 Task: Create a due date automation trigger when advanced on, 2 working days before a card is due add fields without custom field "Resume" set to a date in this month is due at 11:00 AM.
Action: Mouse moved to (1142, 92)
Screenshot: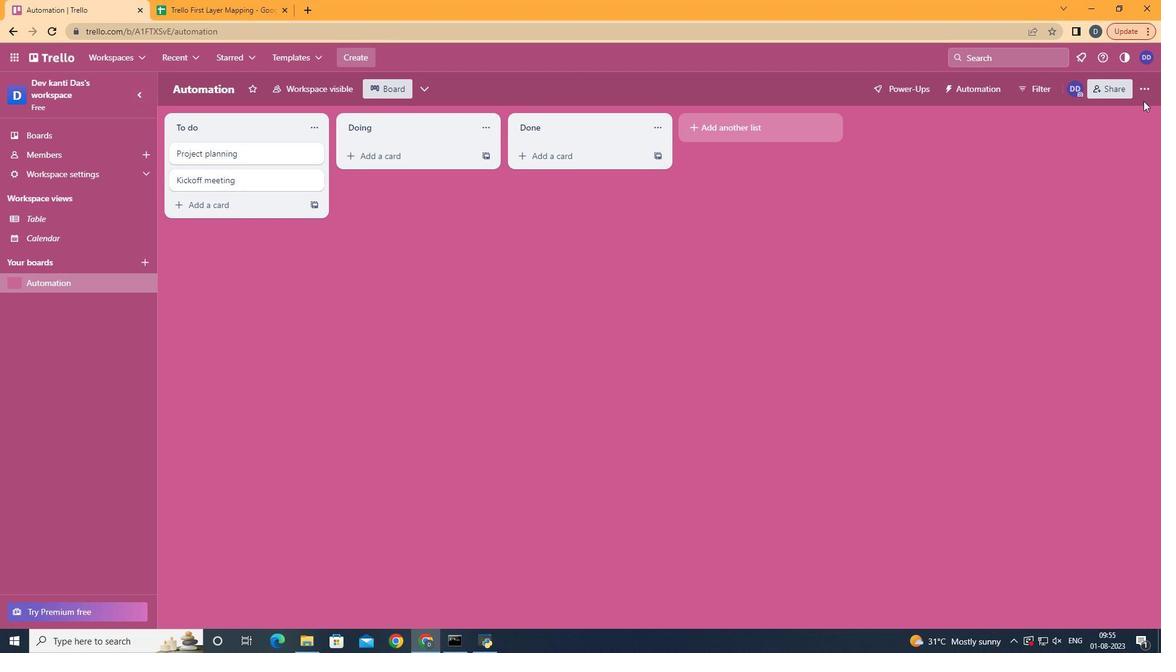 
Action: Mouse pressed left at (1142, 92)
Screenshot: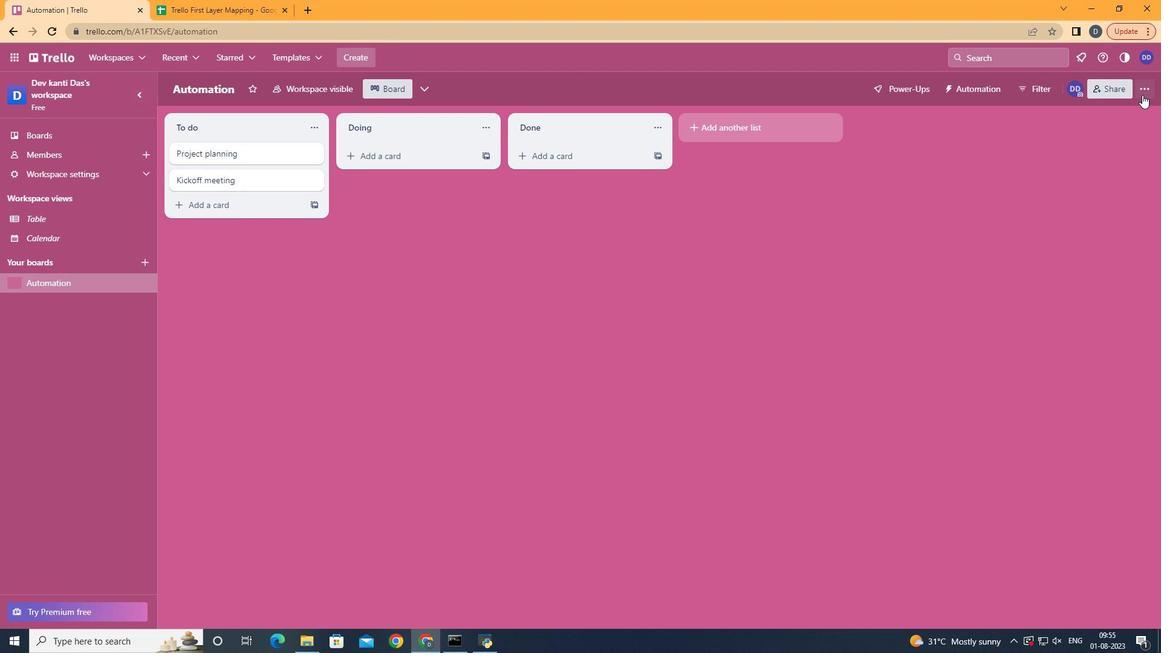 
Action: Mouse moved to (1062, 269)
Screenshot: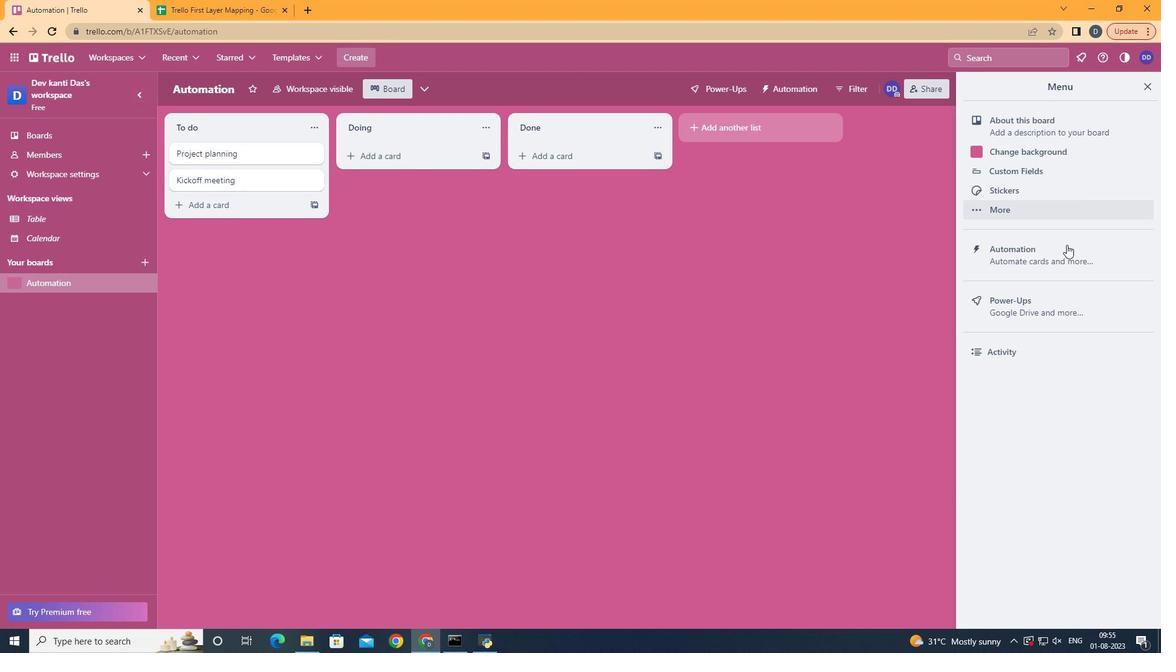 
Action: Mouse pressed left at (1062, 269)
Screenshot: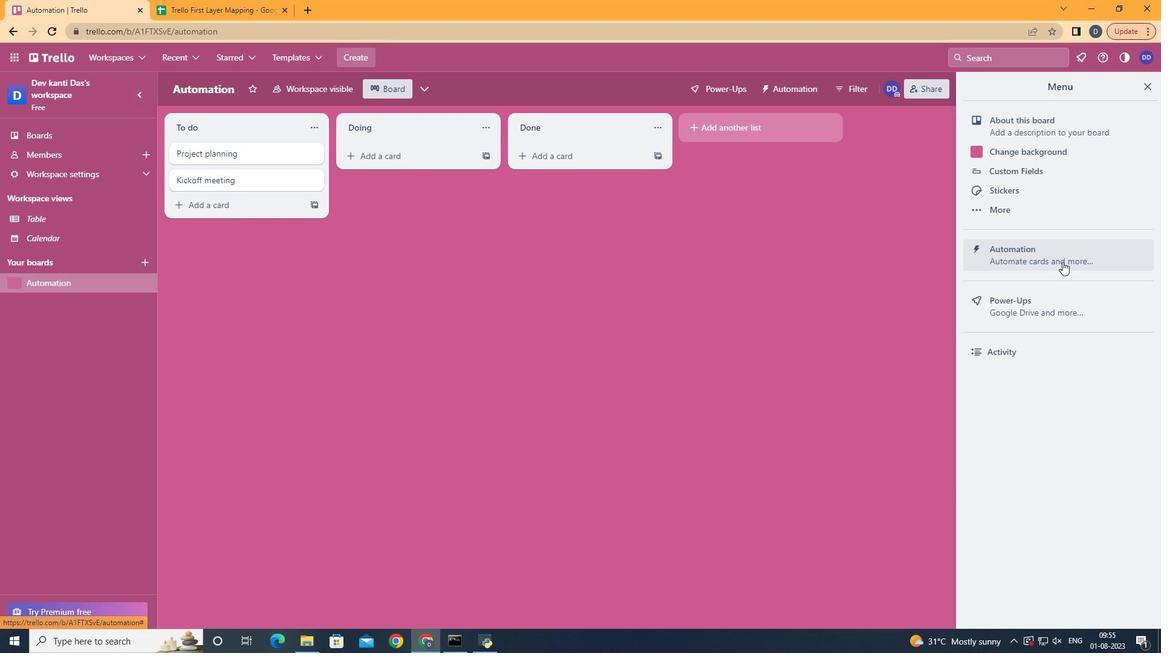 
Action: Mouse moved to (264, 240)
Screenshot: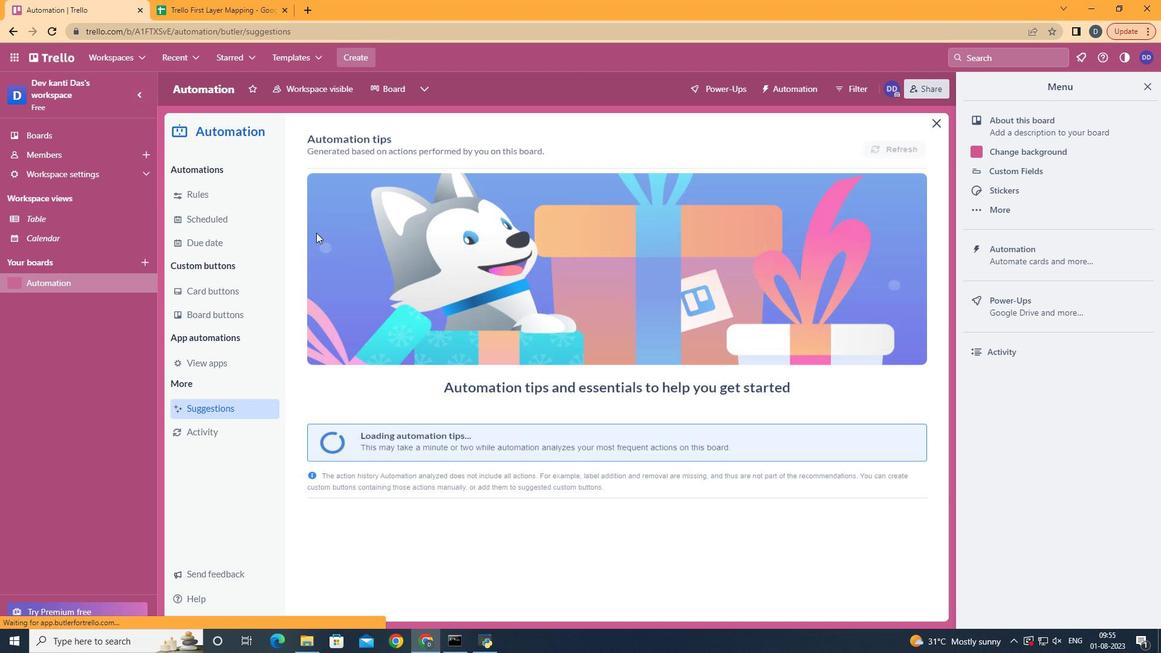 
Action: Mouse pressed left at (264, 240)
Screenshot: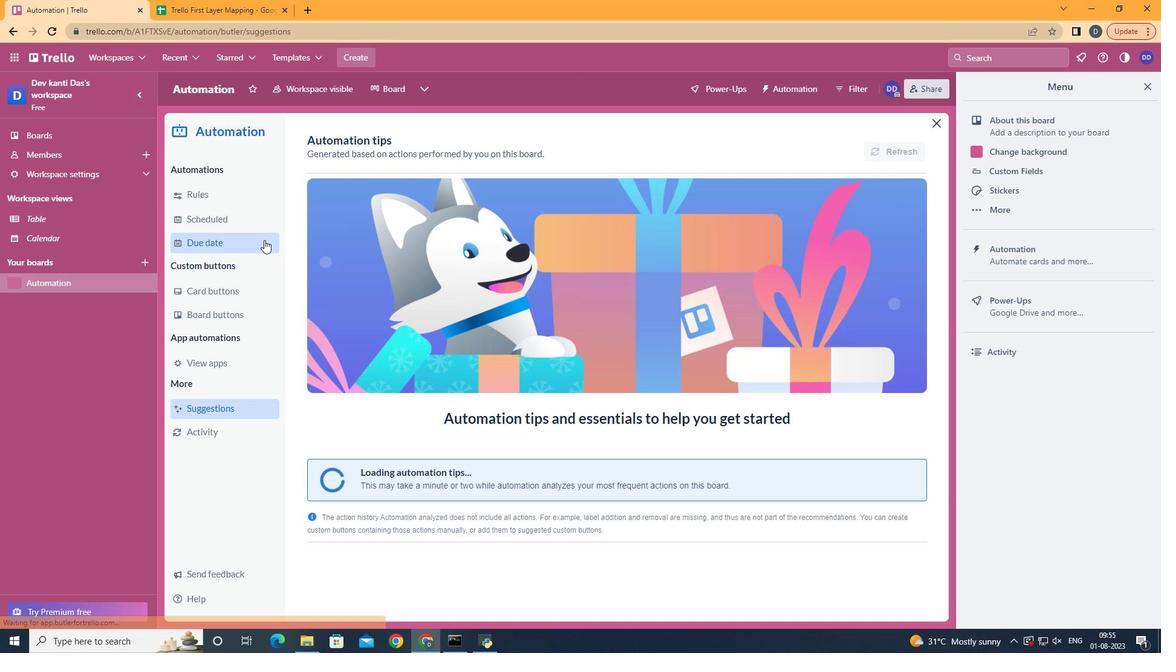 
Action: Mouse moved to (826, 148)
Screenshot: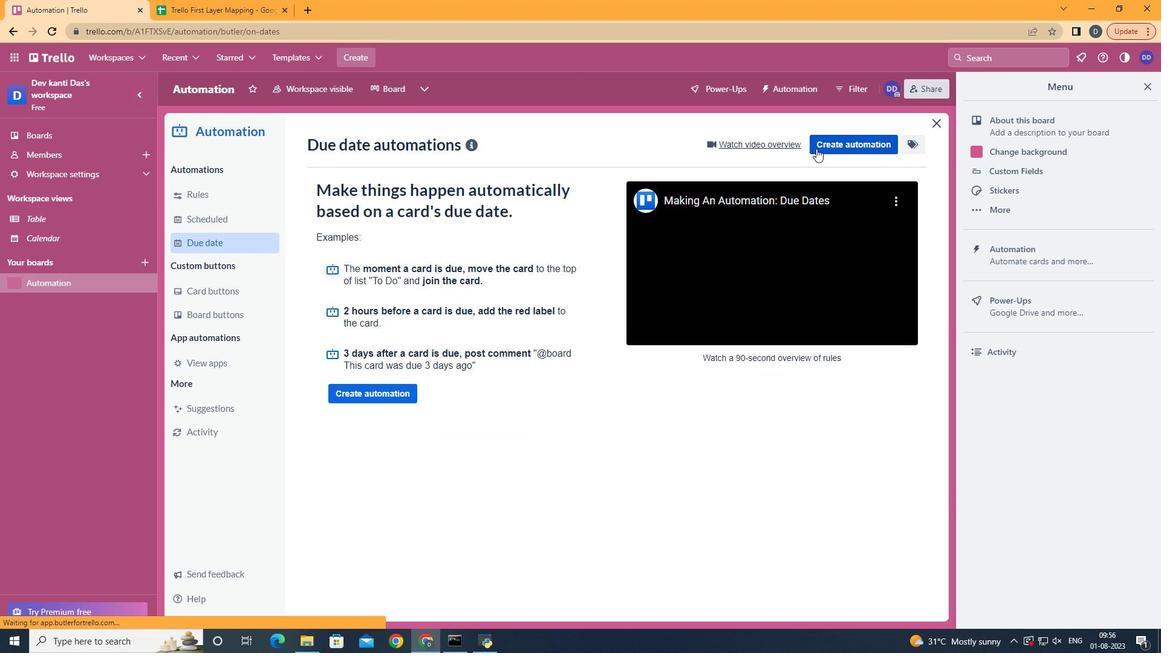 
Action: Mouse pressed left at (826, 148)
Screenshot: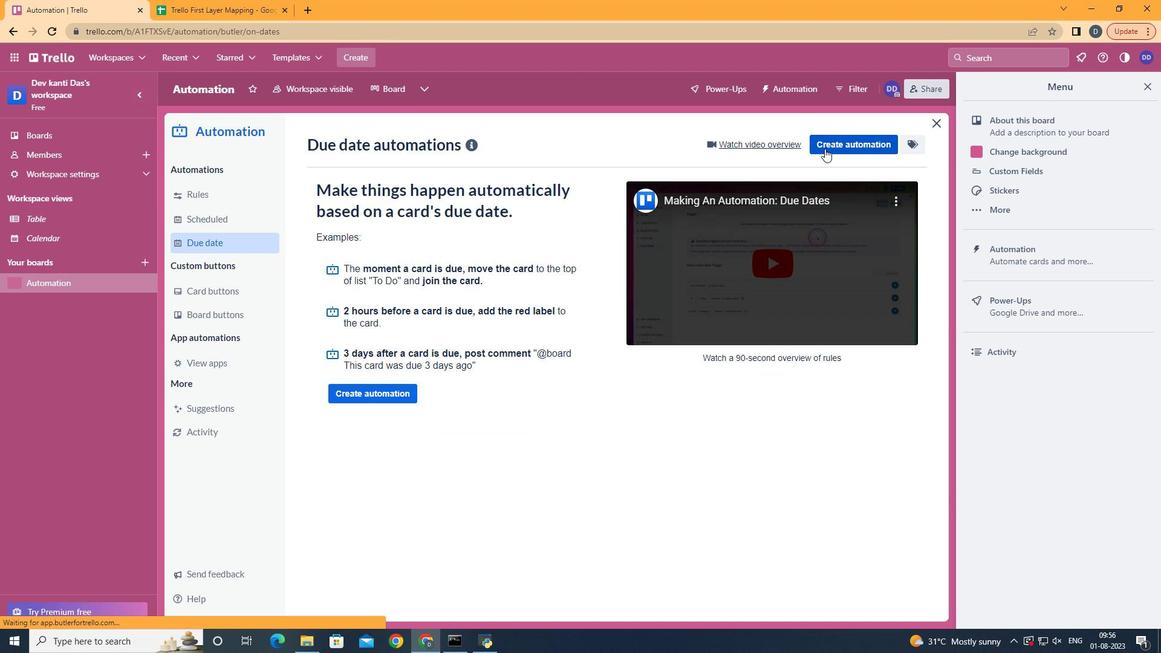 
Action: Mouse moved to (563, 255)
Screenshot: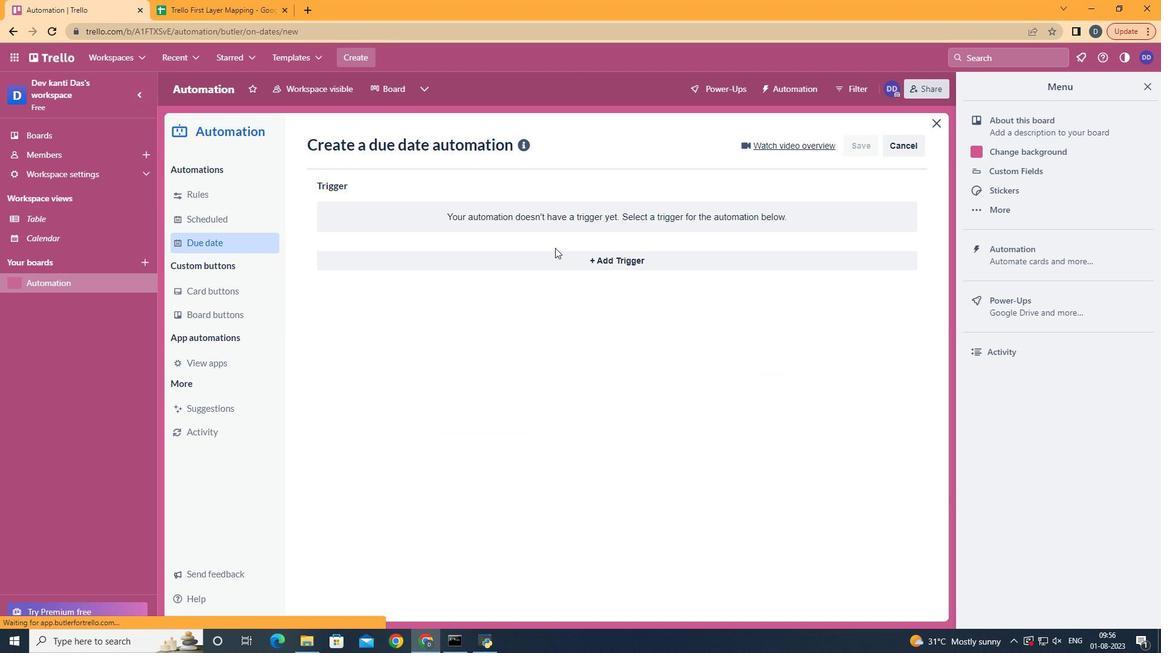 
Action: Mouse pressed left at (563, 255)
Screenshot: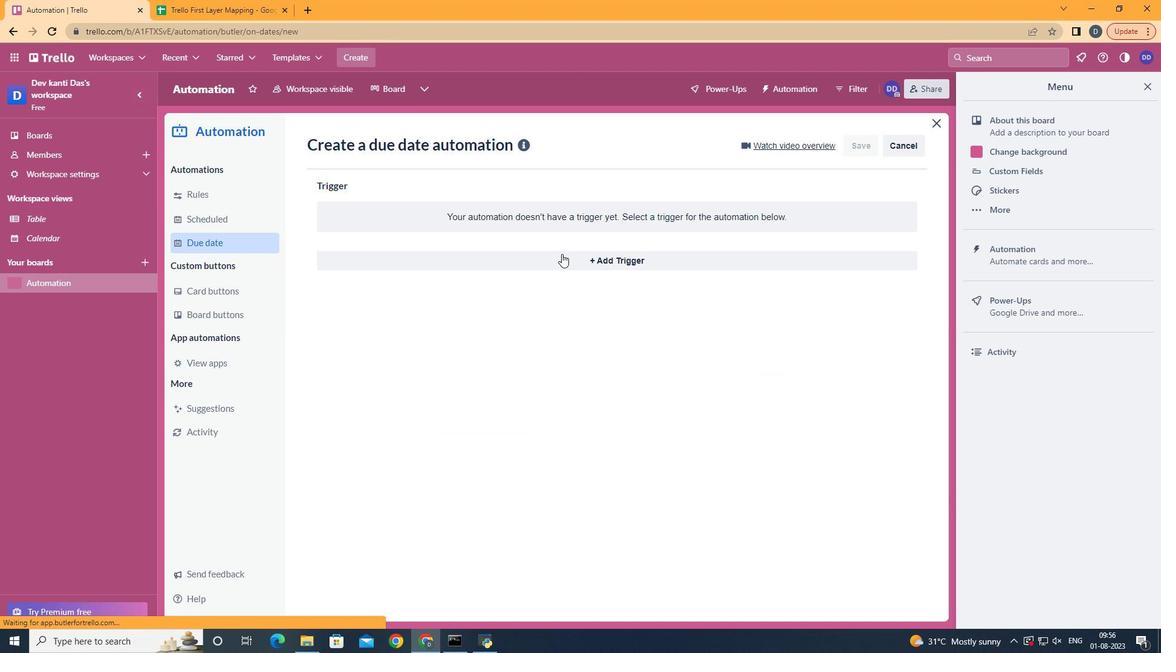 
Action: Mouse moved to (393, 487)
Screenshot: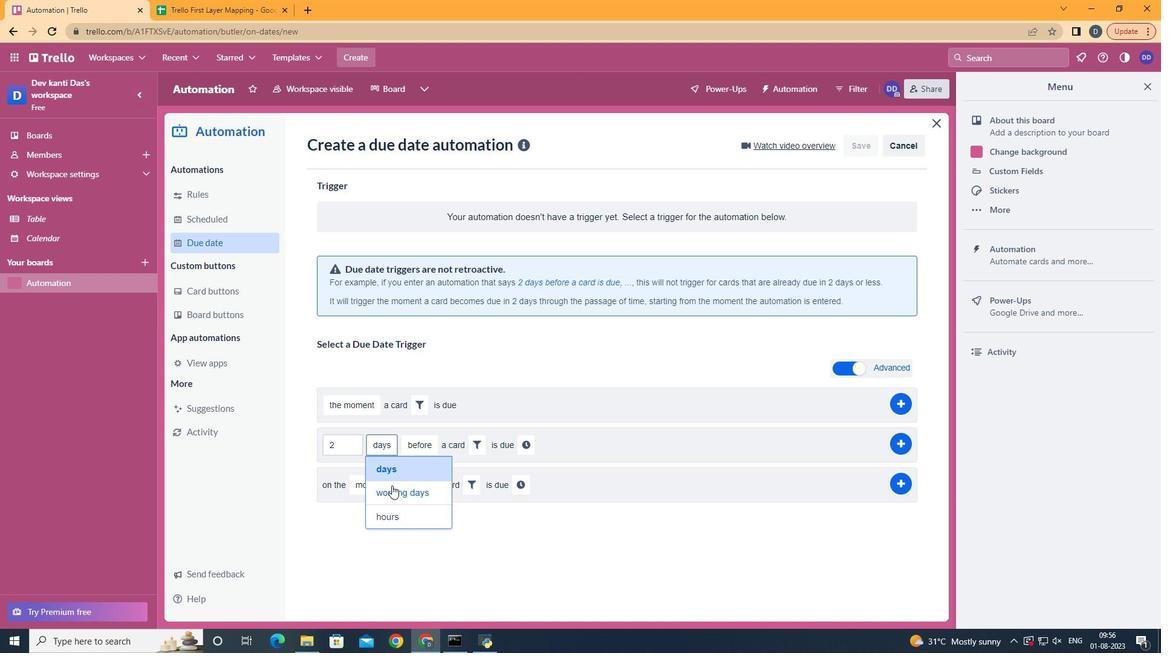 
Action: Mouse pressed left at (393, 487)
Screenshot: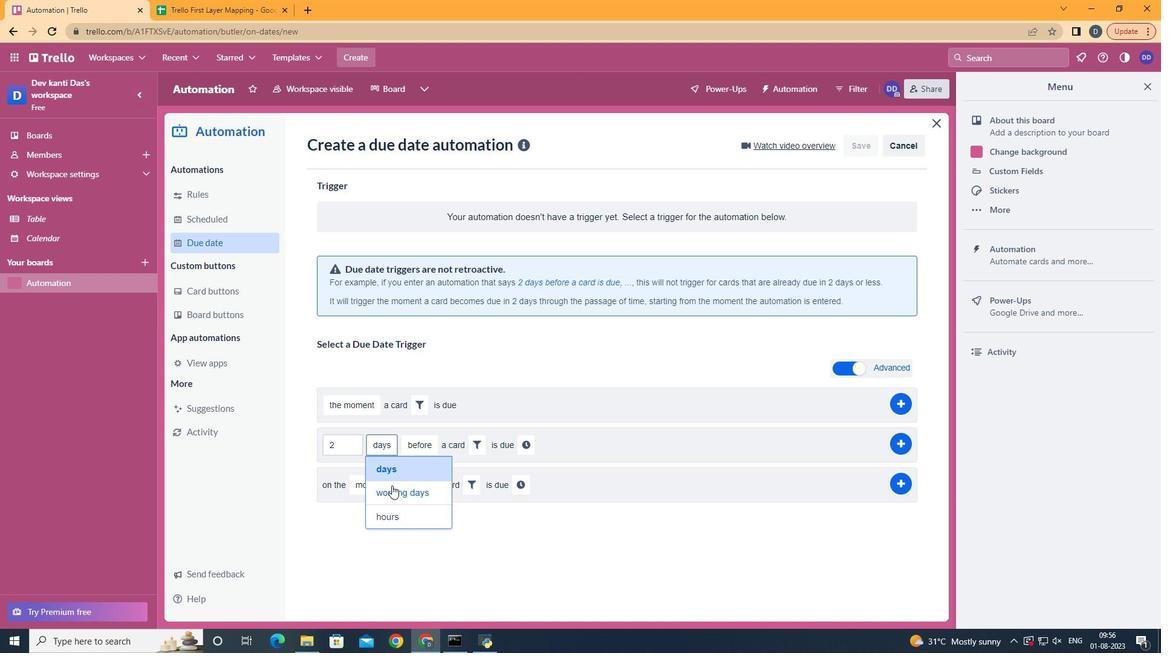 
Action: Mouse moved to (506, 446)
Screenshot: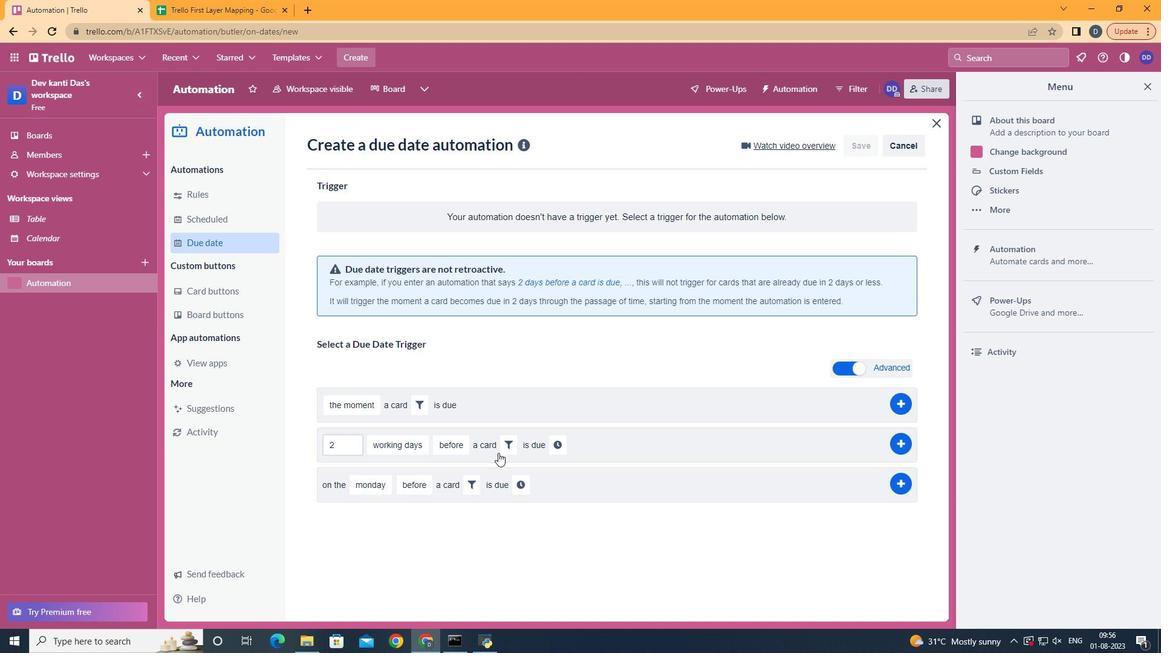 
Action: Mouse pressed left at (506, 446)
Screenshot: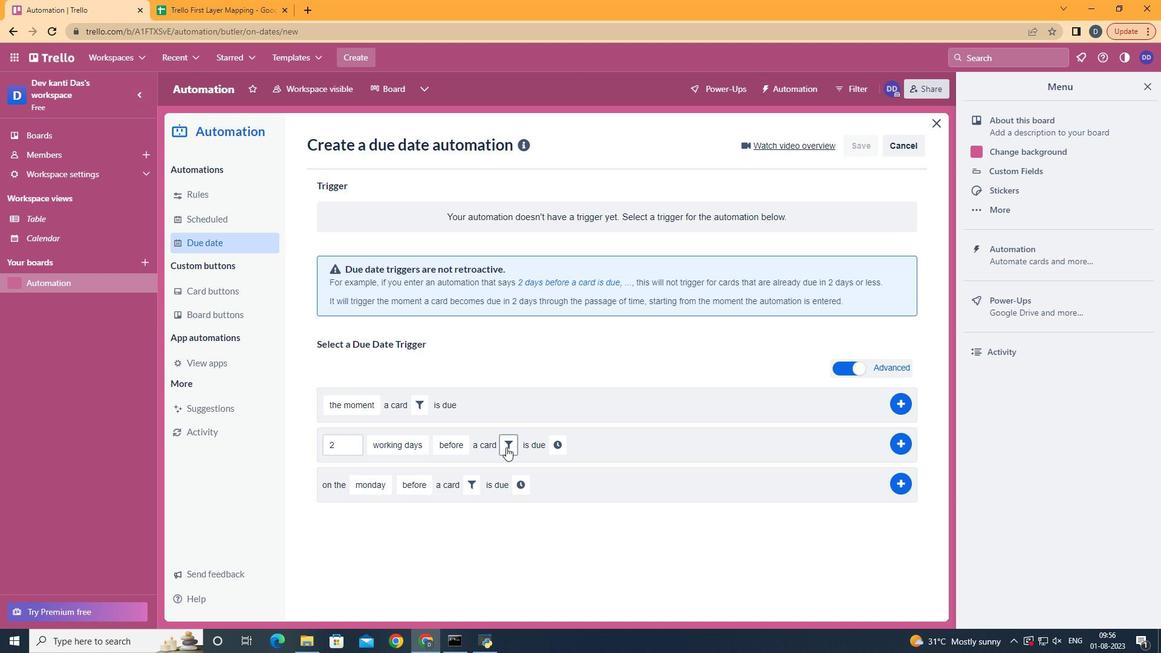
Action: Mouse moved to (707, 486)
Screenshot: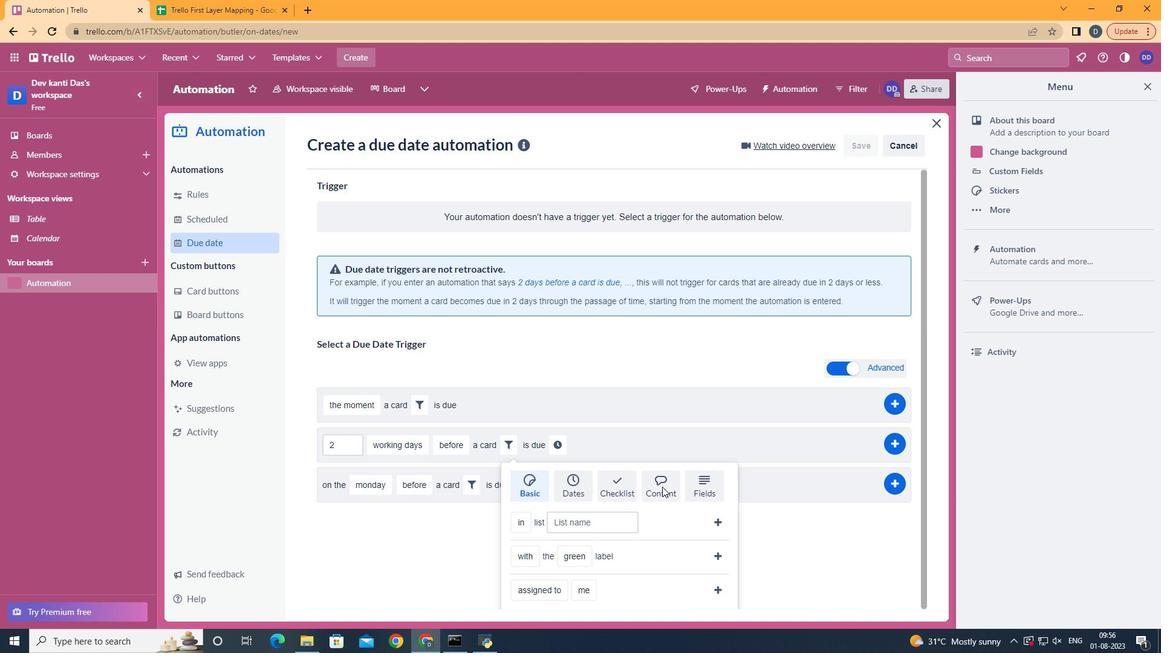 
Action: Mouse pressed left at (707, 486)
Screenshot: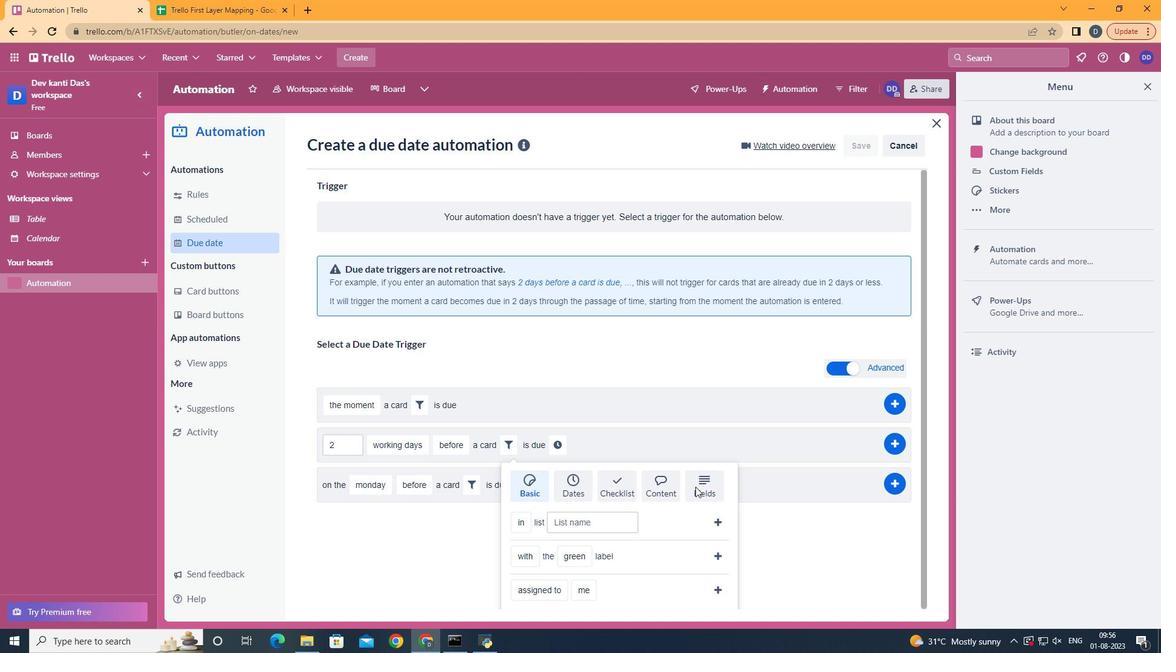
Action: Mouse moved to (708, 482)
Screenshot: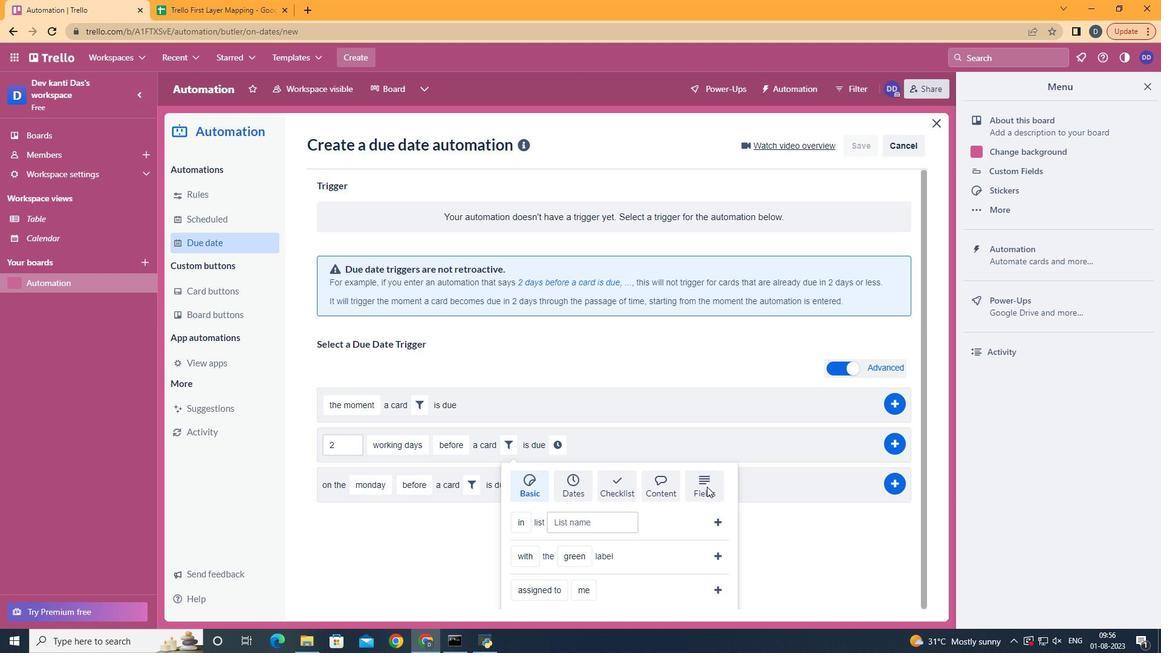 
Action: Mouse scrolled (708, 481) with delta (0, 0)
Screenshot: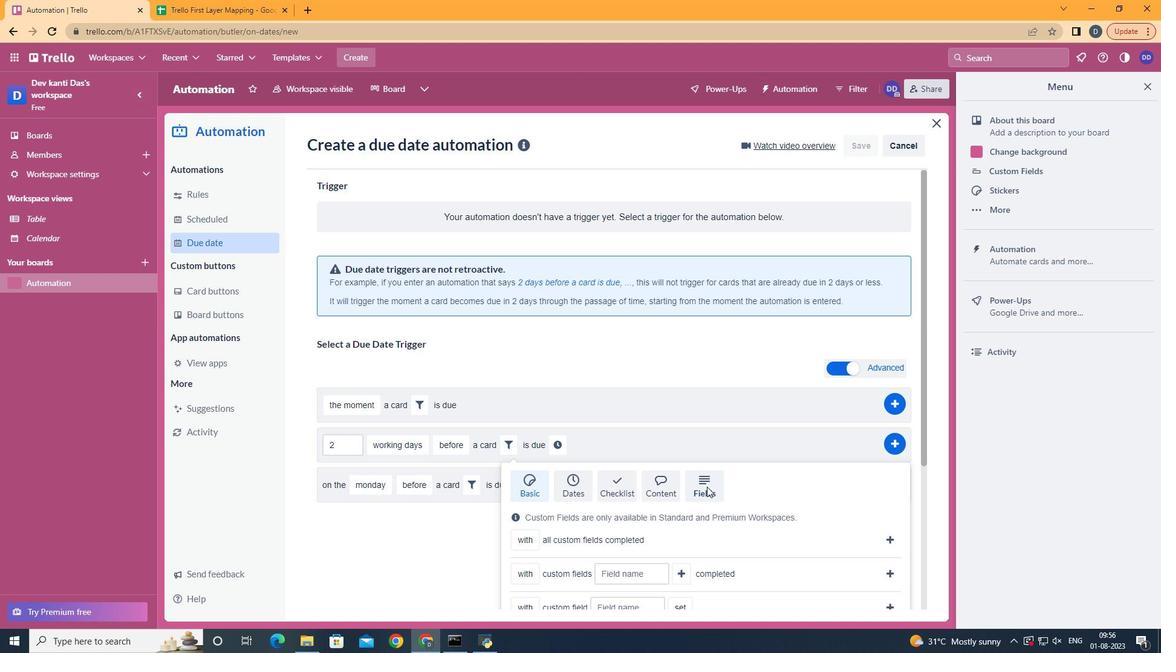
Action: Mouse scrolled (708, 481) with delta (0, 0)
Screenshot: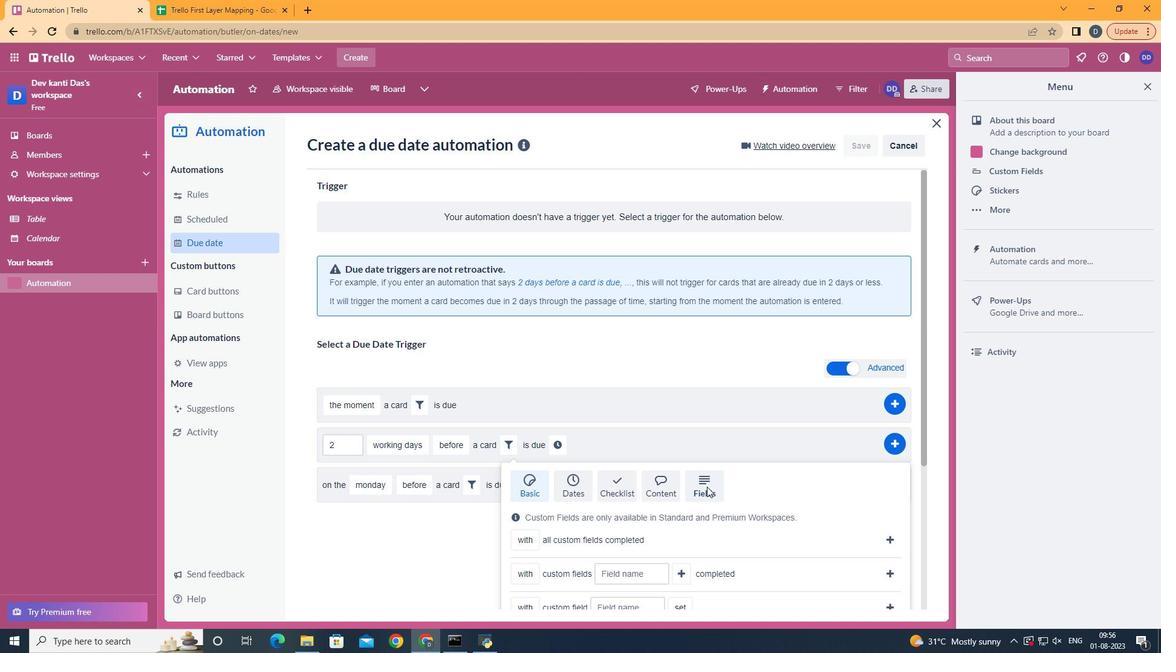 
Action: Mouse scrolled (708, 481) with delta (0, 0)
Screenshot: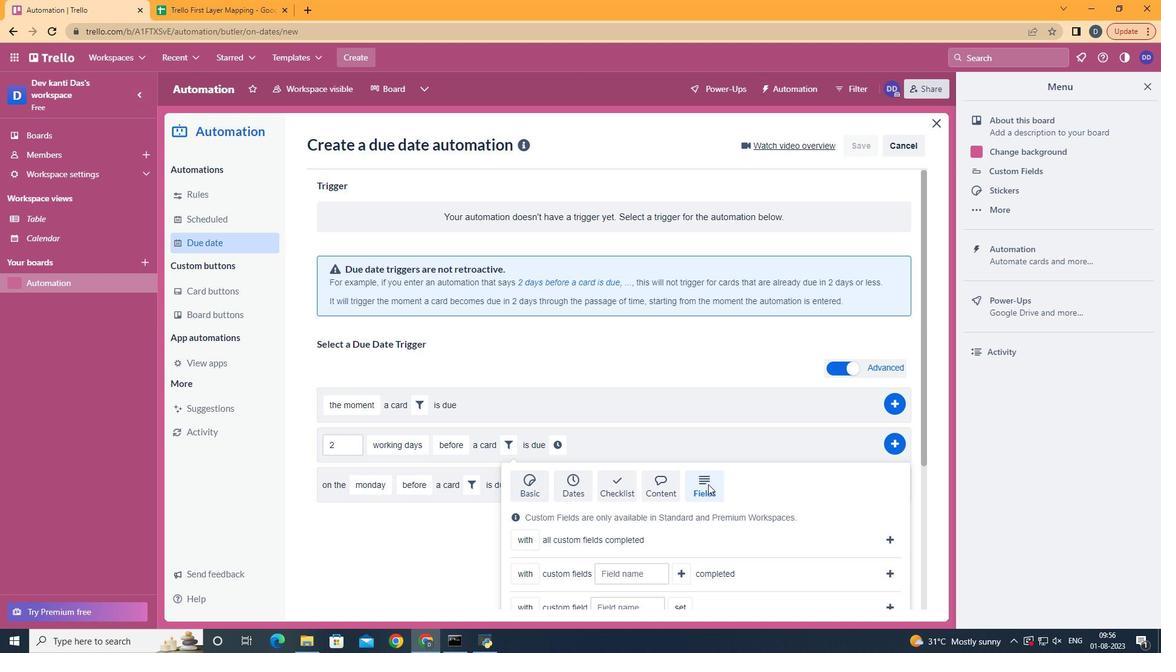
Action: Mouse scrolled (708, 481) with delta (0, 0)
Screenshot: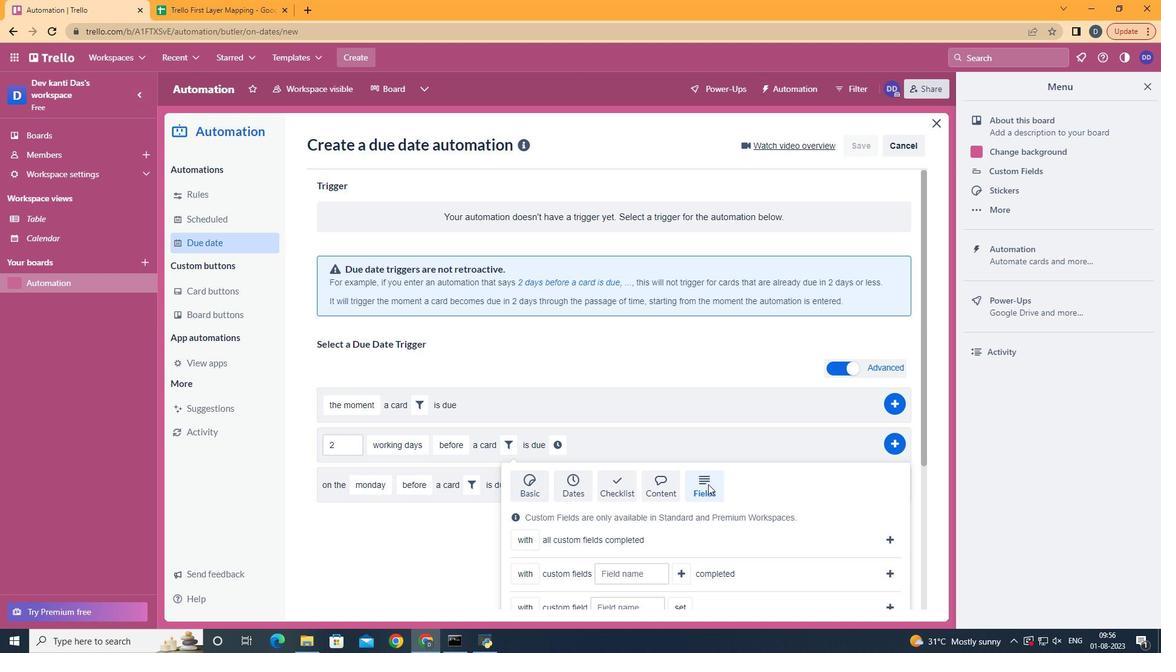 
Action: Mouse scrolled (708, 481) with delta (0, 0)
Screenshot: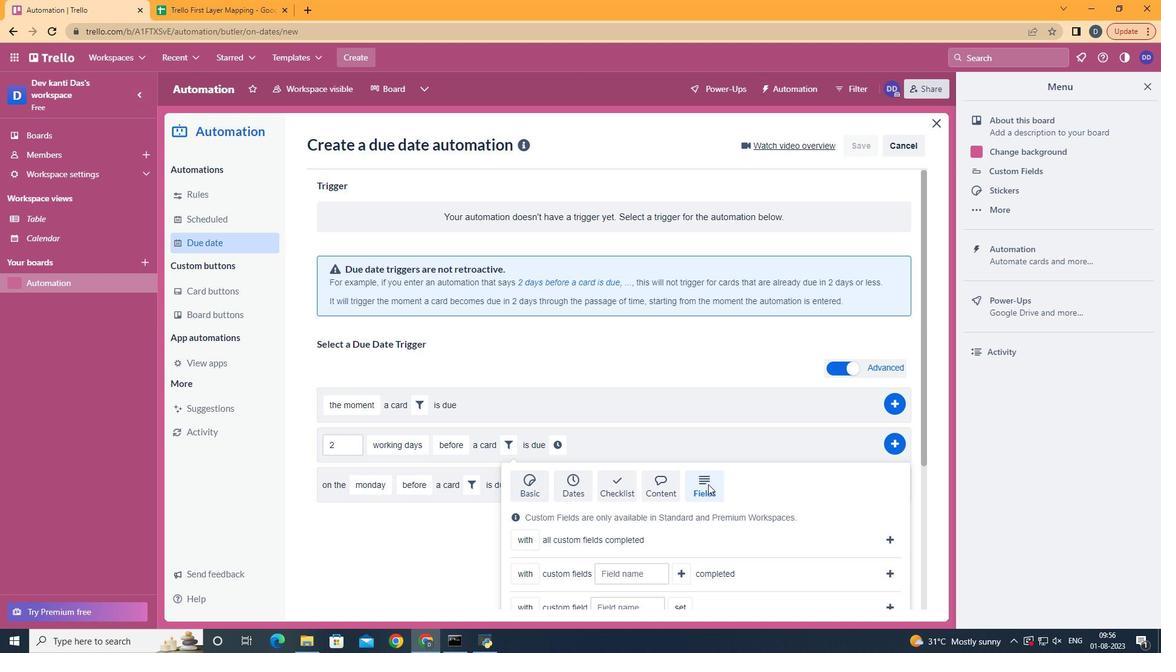 
Action: Mouse scrolled (708, 481) with delta (0, 0)
Screenshot: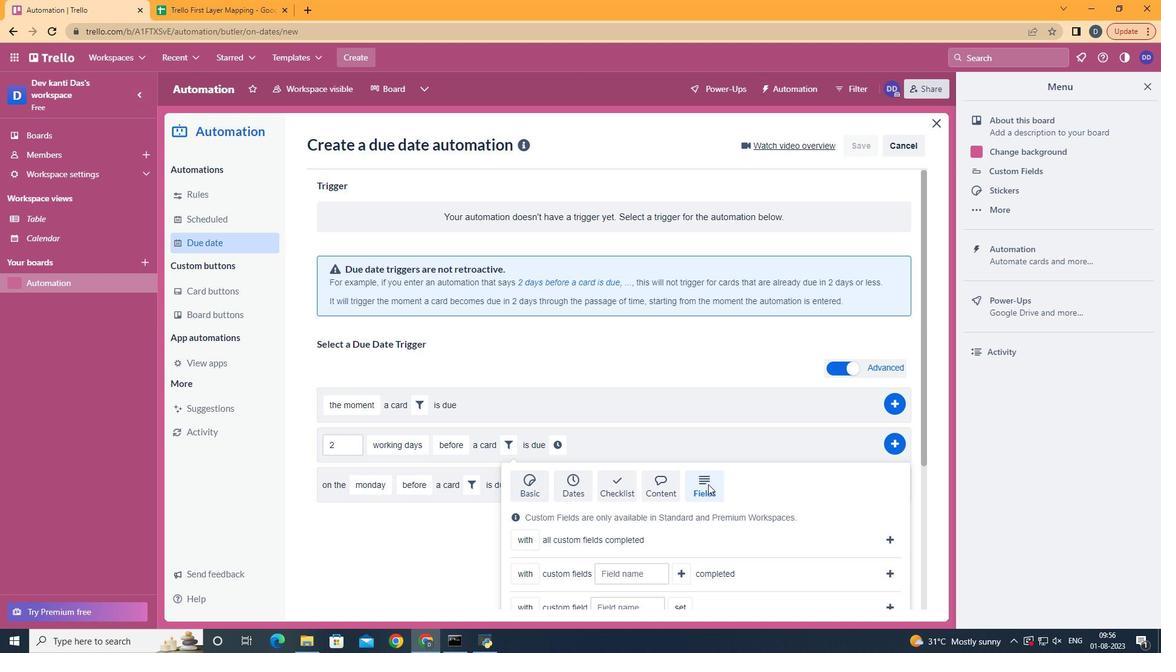 
Action: Mouse scrolled (708, 481) with delta (0, 0)
Screenshot: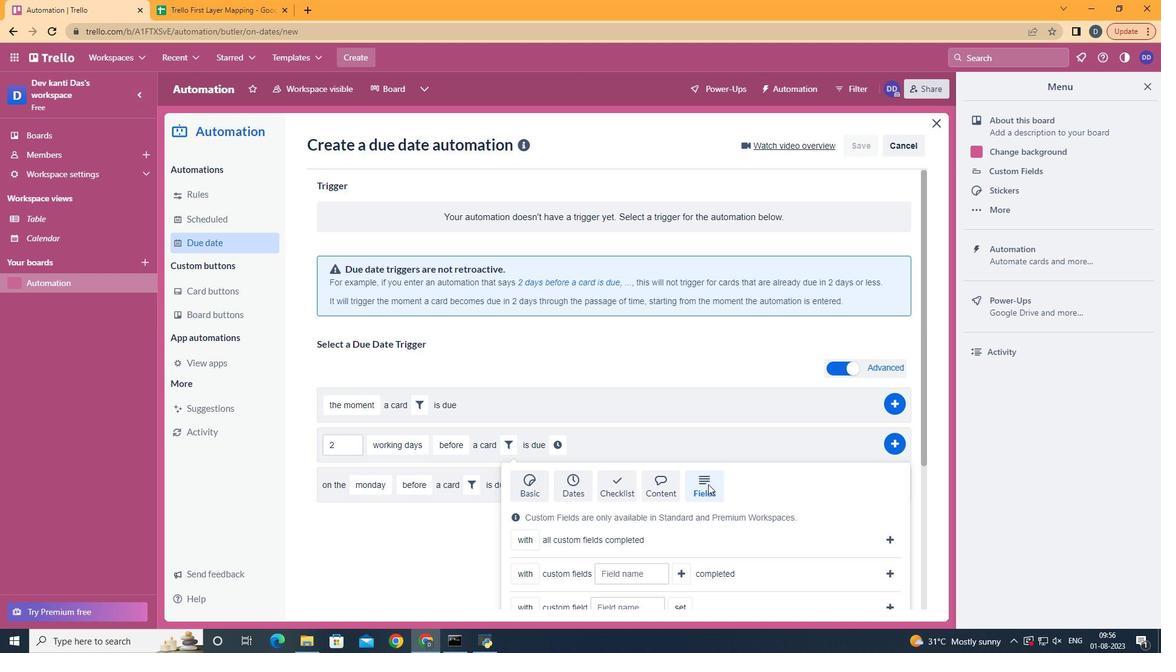 
Action: Mouse moved to (546, 578)
Screenshot: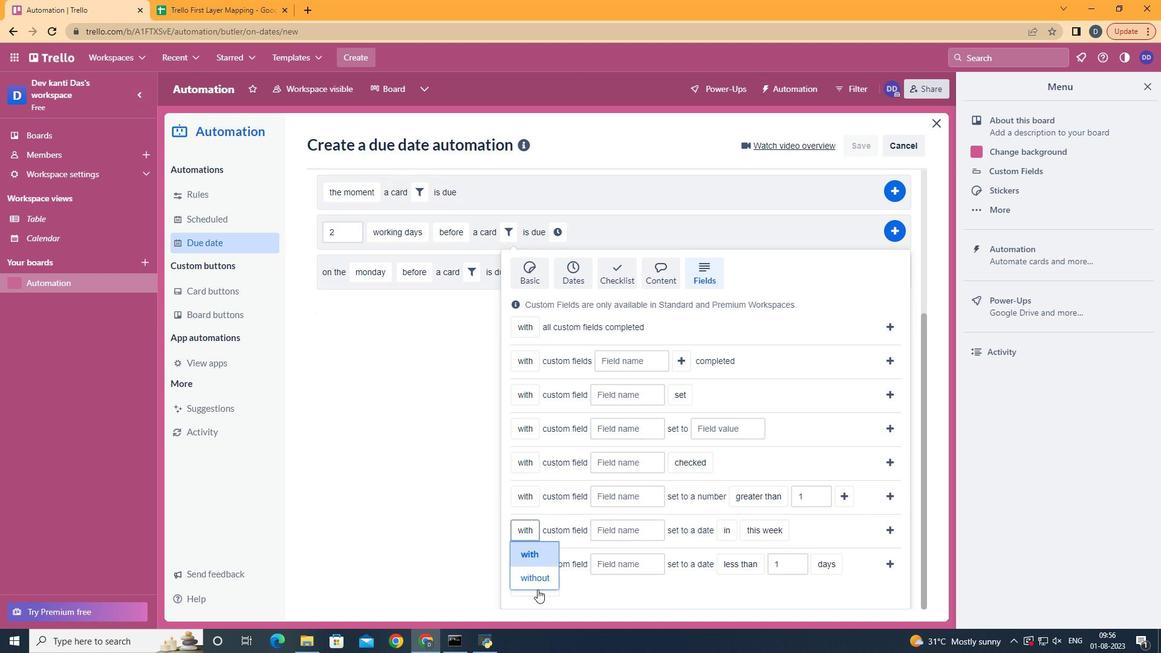 
Action: Mouse pressed left at (546, 578)
Screenshot: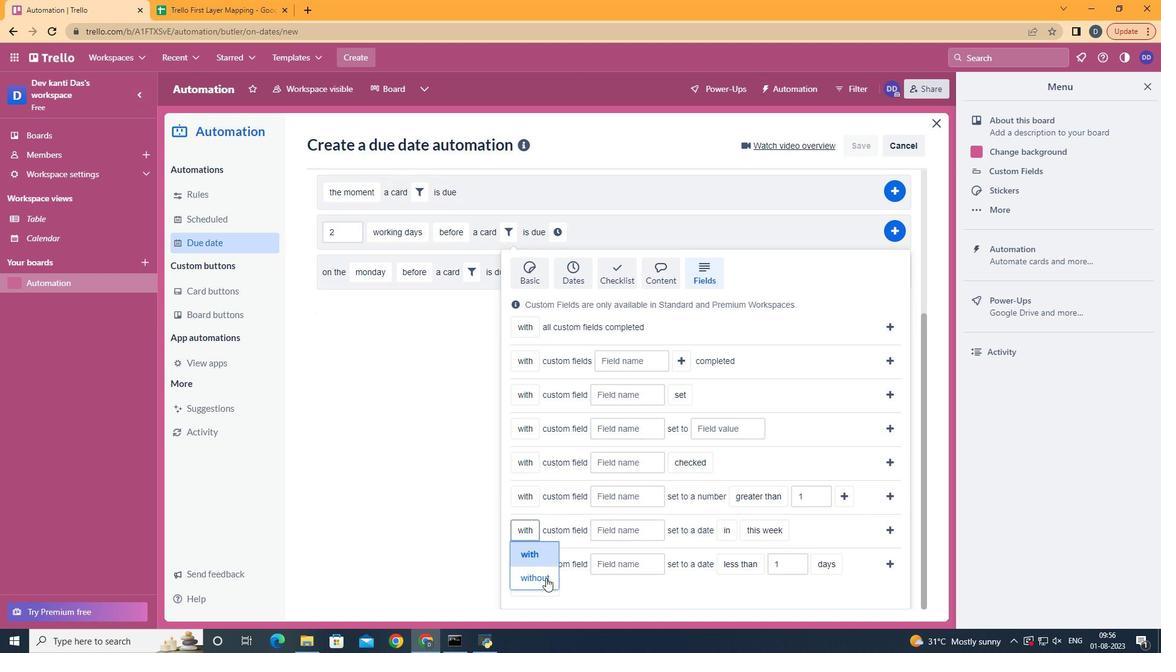 
Action: Mouse moved to (624, 536)
Screenshot: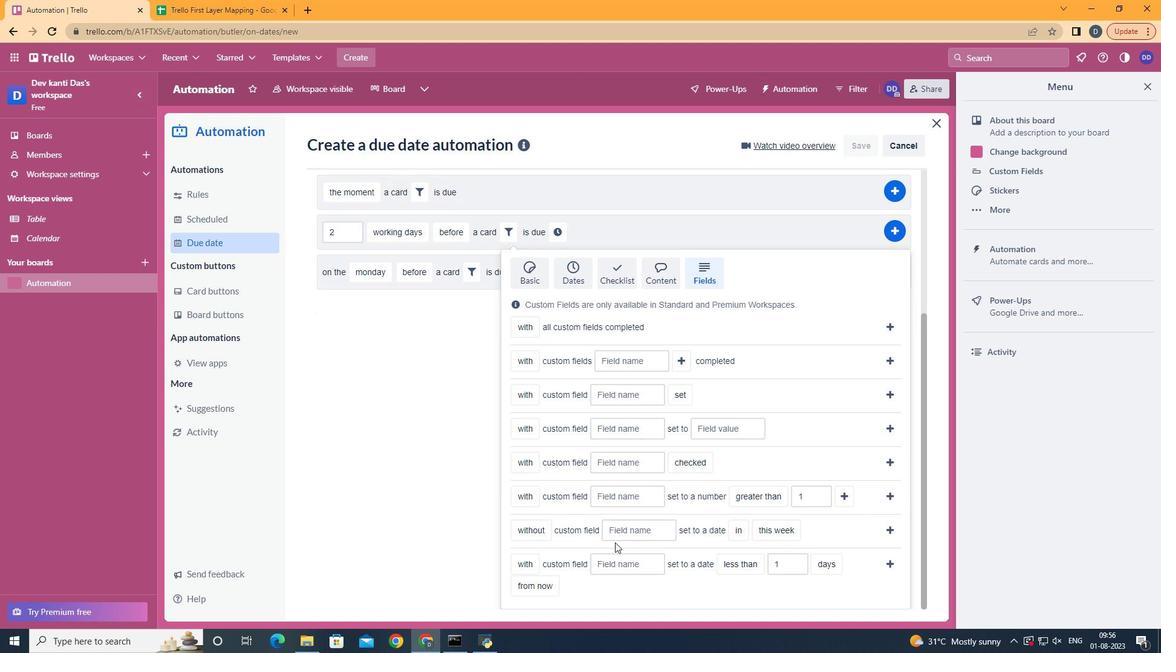 
Action: Mouse pressed left at (624, 536)
Screenshot: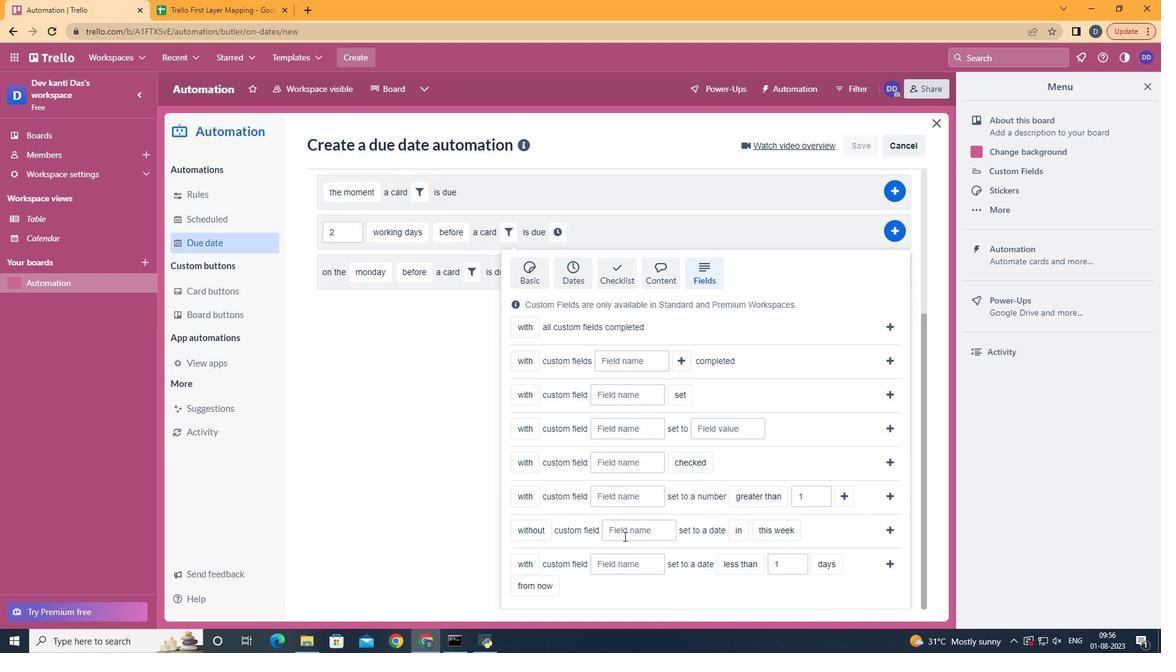 
Action: Key pressed <Key.shift>Resume
Screenshot: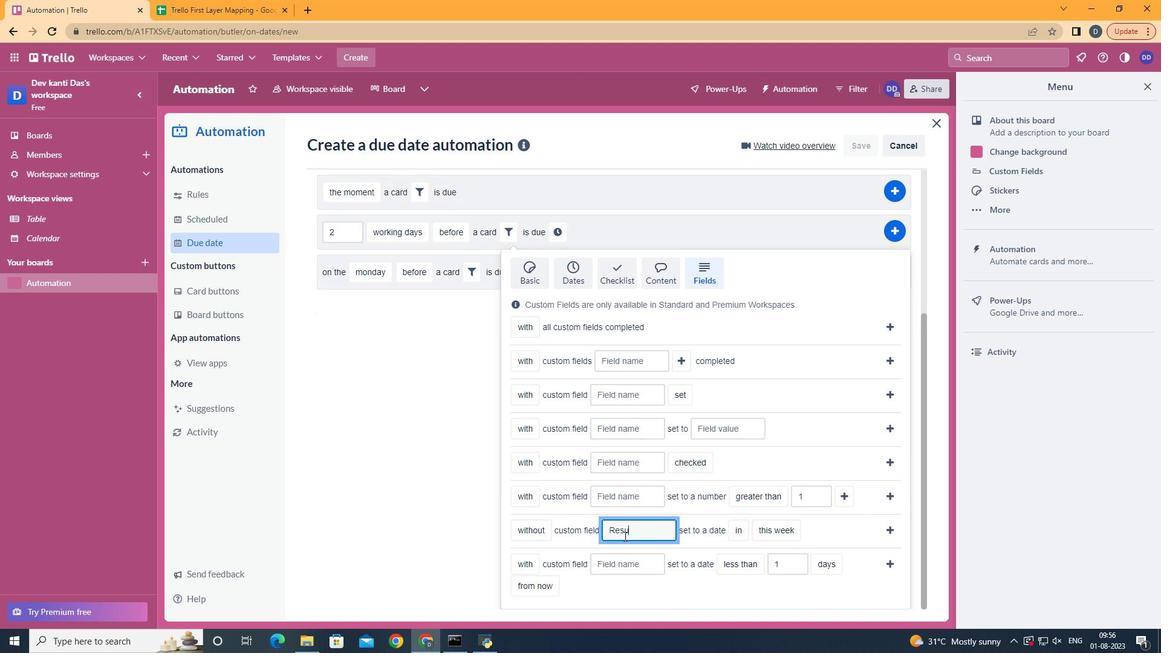 
Action: Mouse moved to (737, 547)
Screenshot: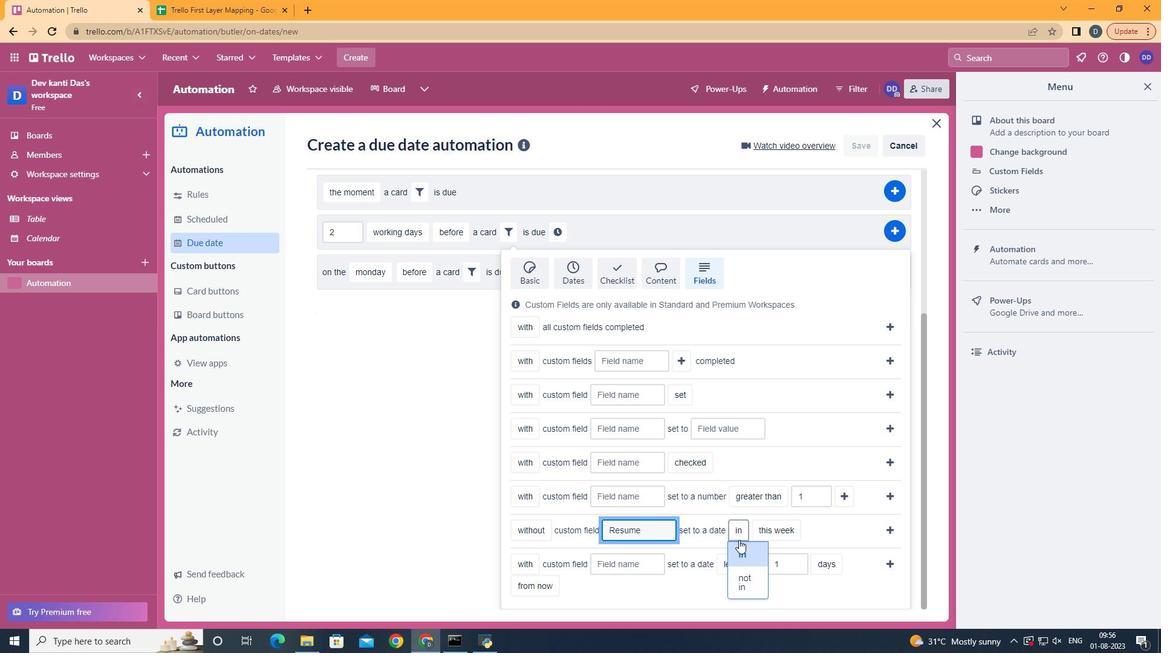 
Action: Mouse pressed left at (737, 547)
Screenshot: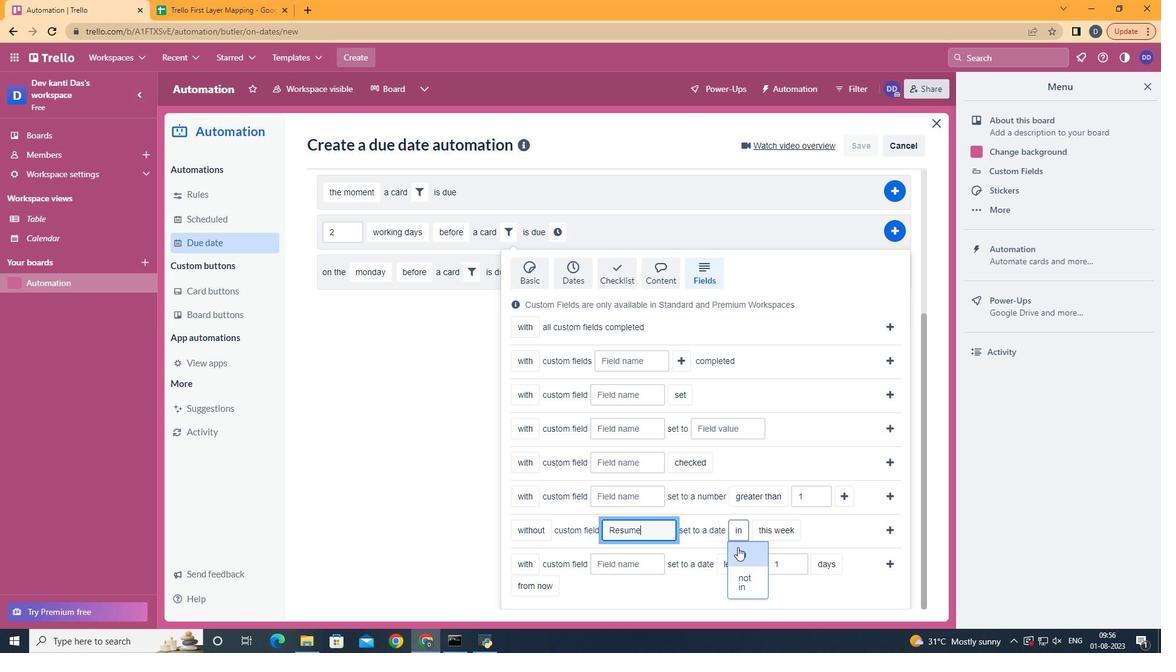 
Action: Mouse moved to (783, 572)
Screenshot: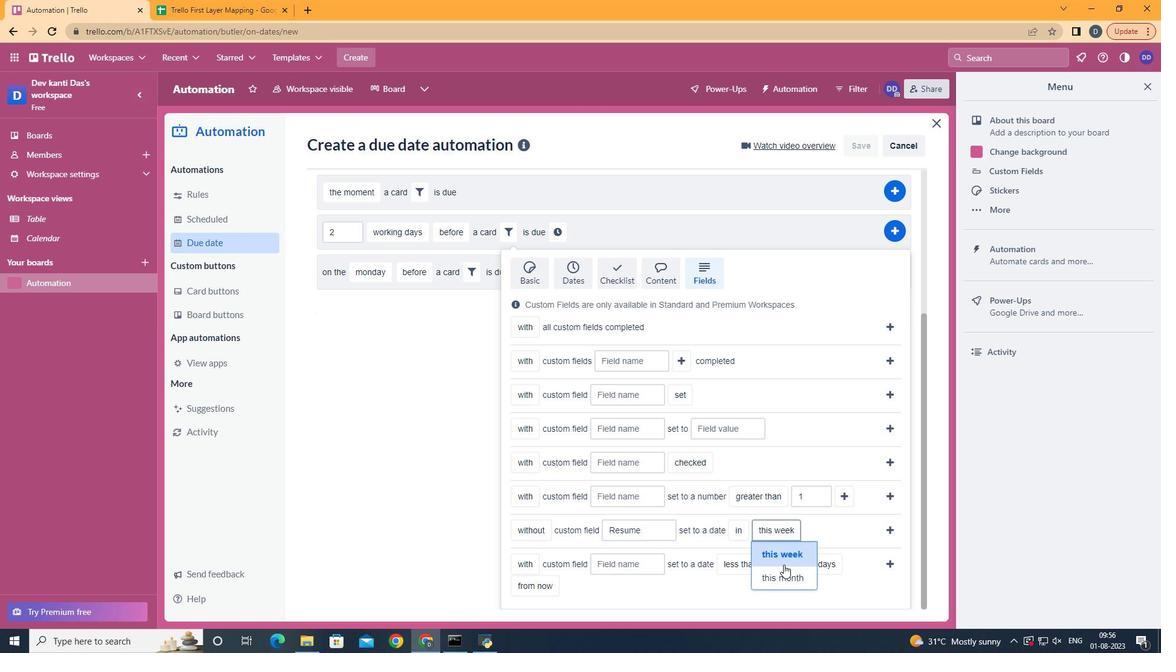 
Action: Mouse pressed left at (783, 572)
Screenshot: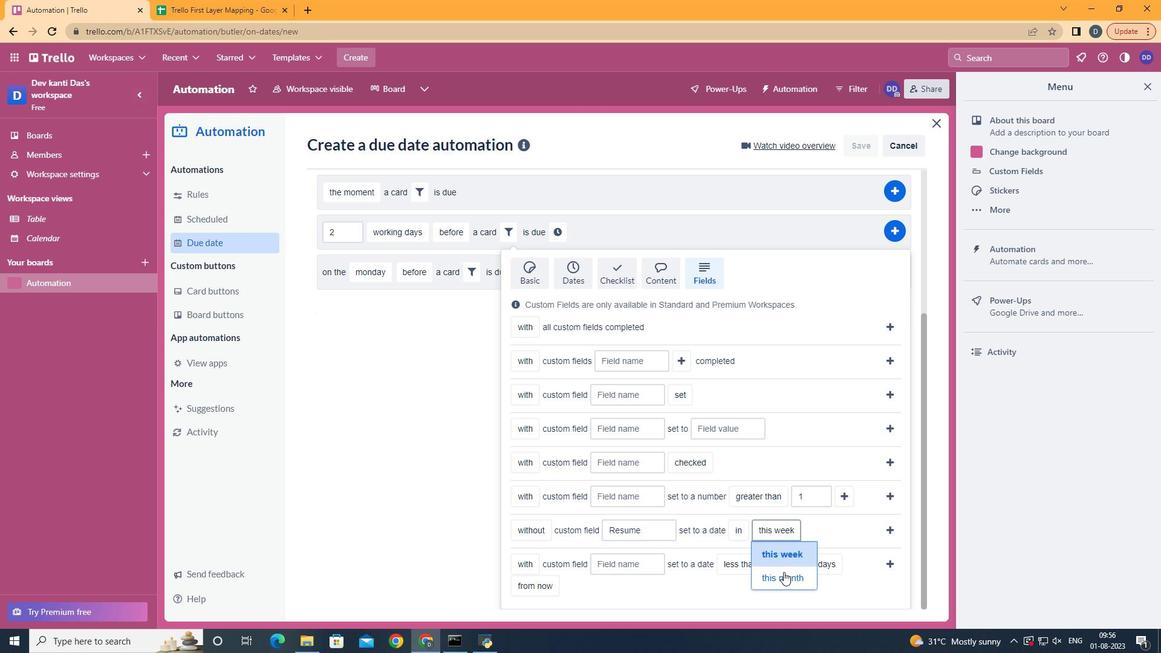 
Action: Mouse moved to (887, 530)
Screenshot: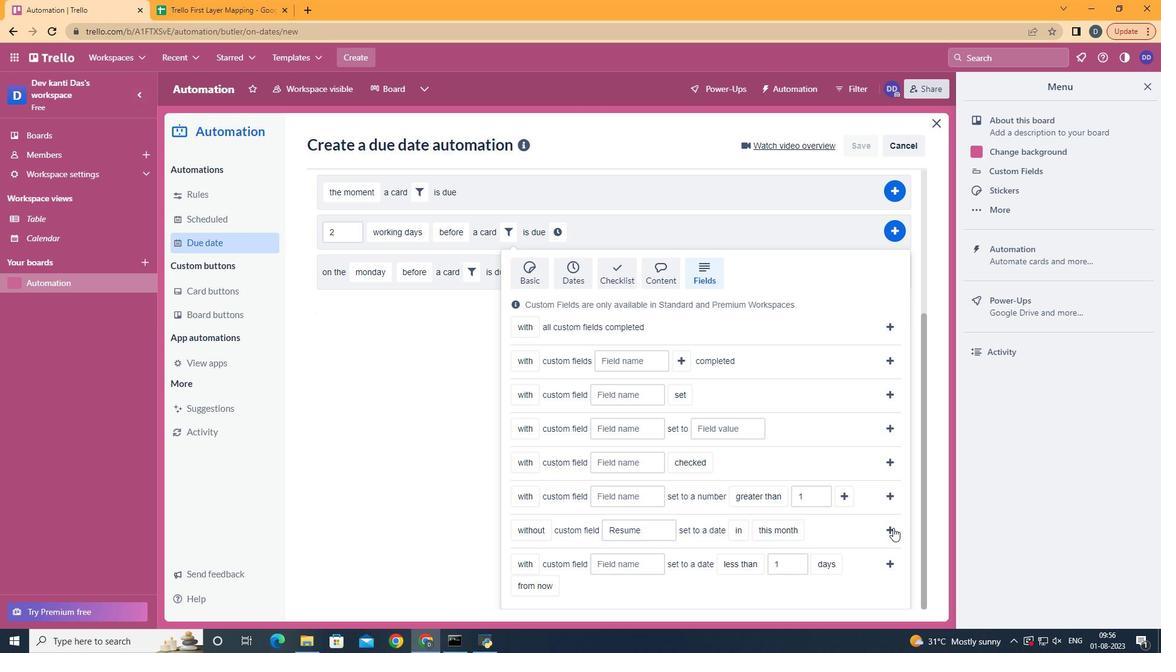 
Action: Mouse pressed left at (887, 530)
Screenshot: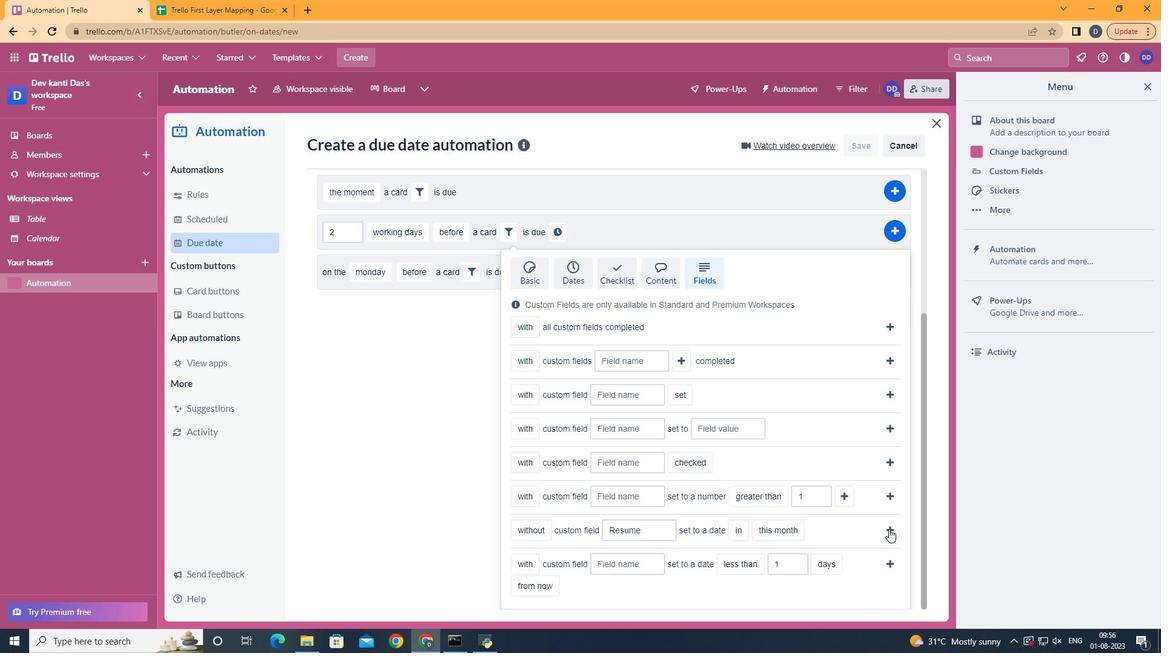 
Action: Mouse moved to (795, 447)
Screenshot: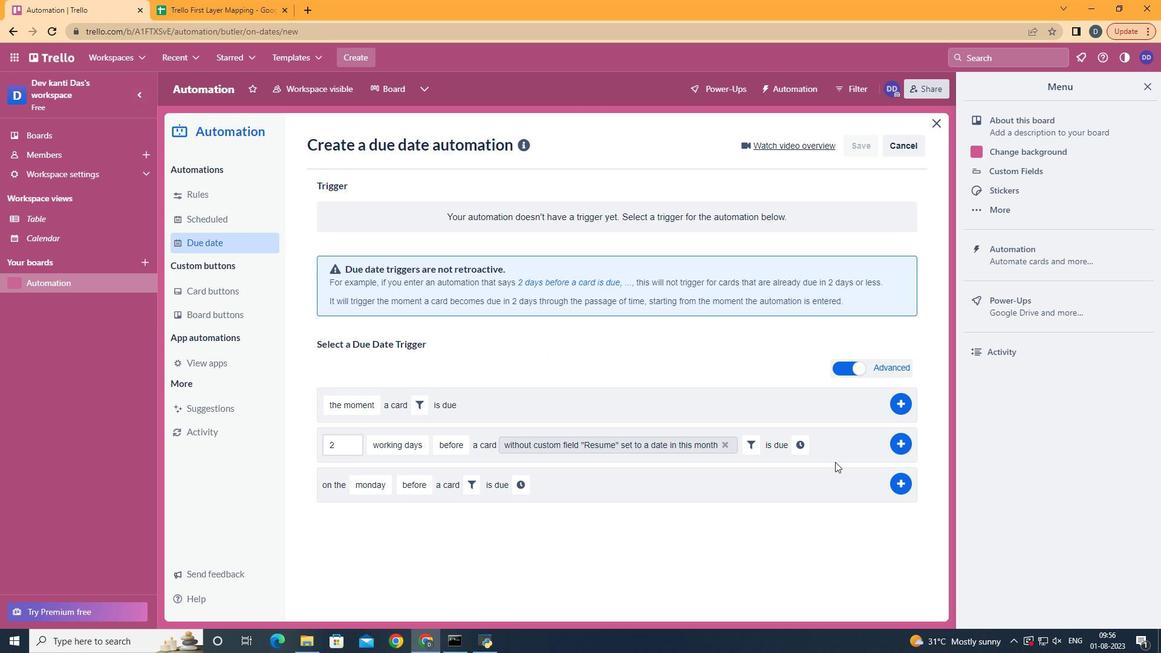 
Action: Mouse pressed left at (795, 447)
Screenshot: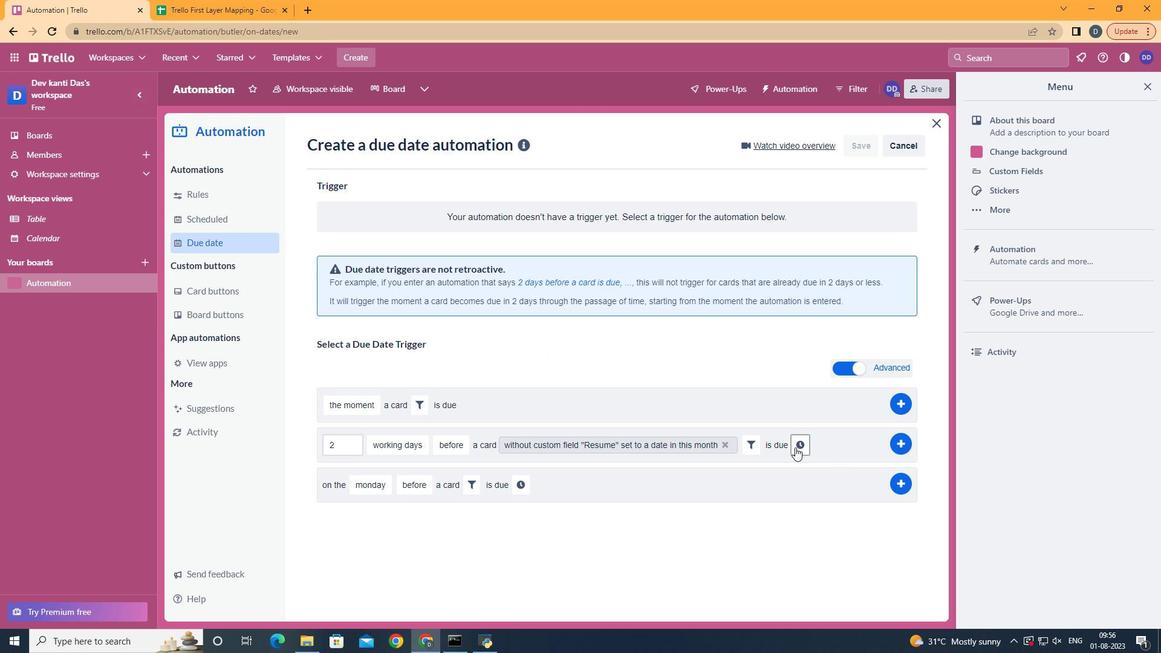 
Action: Mouse moved to (364, 475)
Screenshot: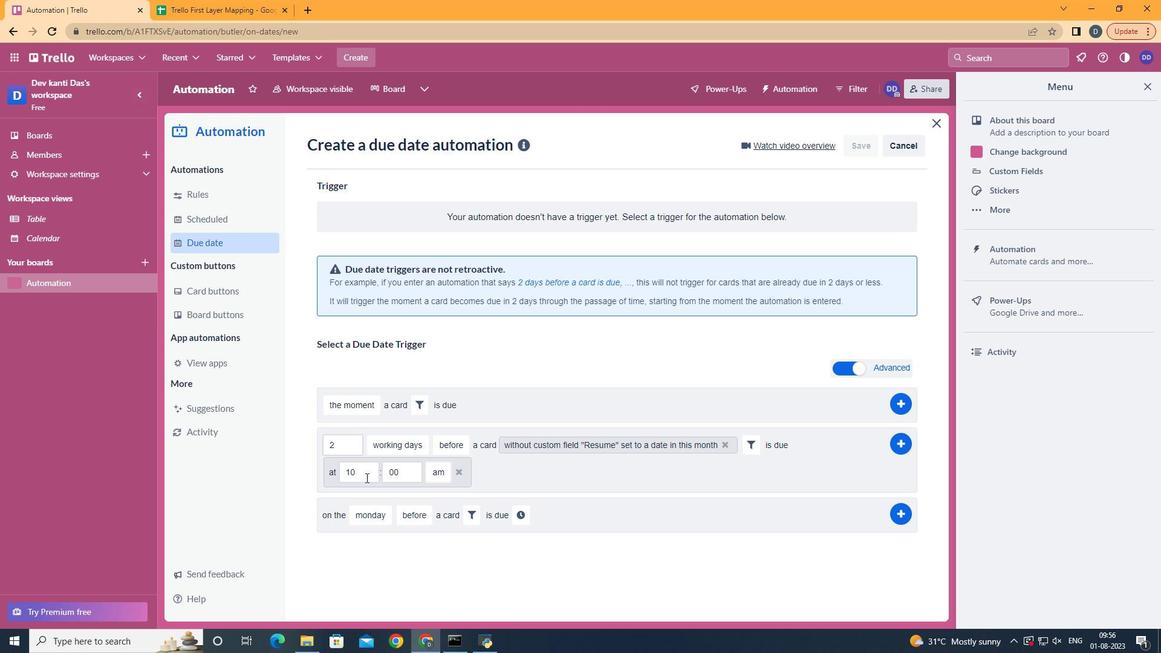 
Action: Mouse pressed left at (364, 475)
Screenshot: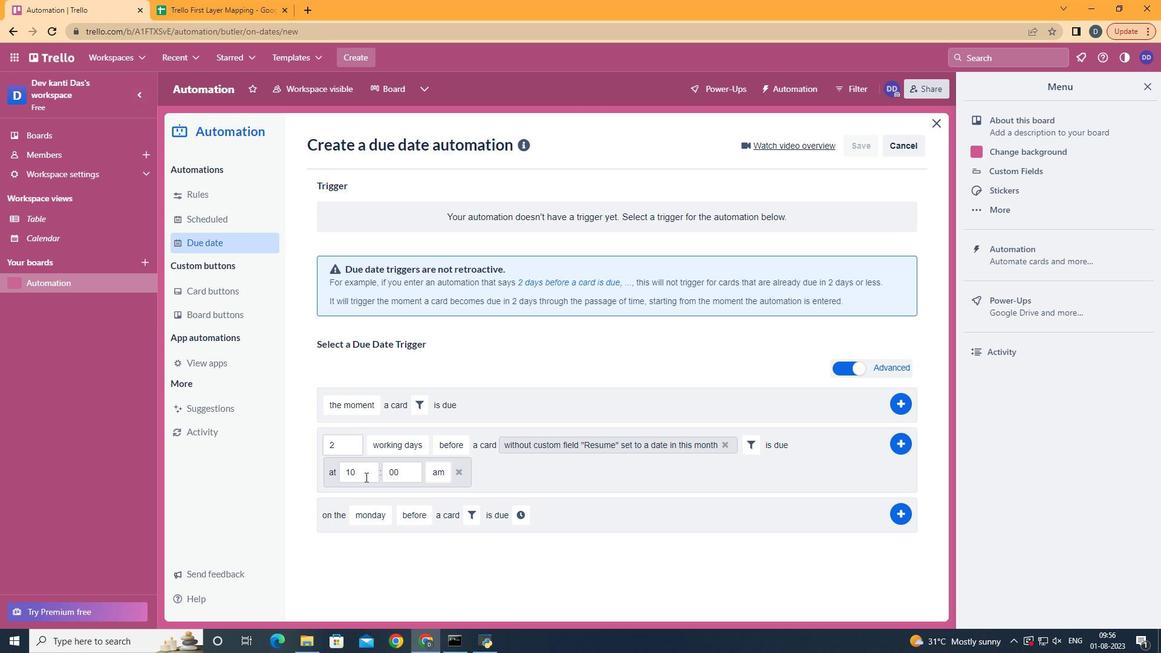 
Action: Key pressed <Key.backspace>1
Screenshot: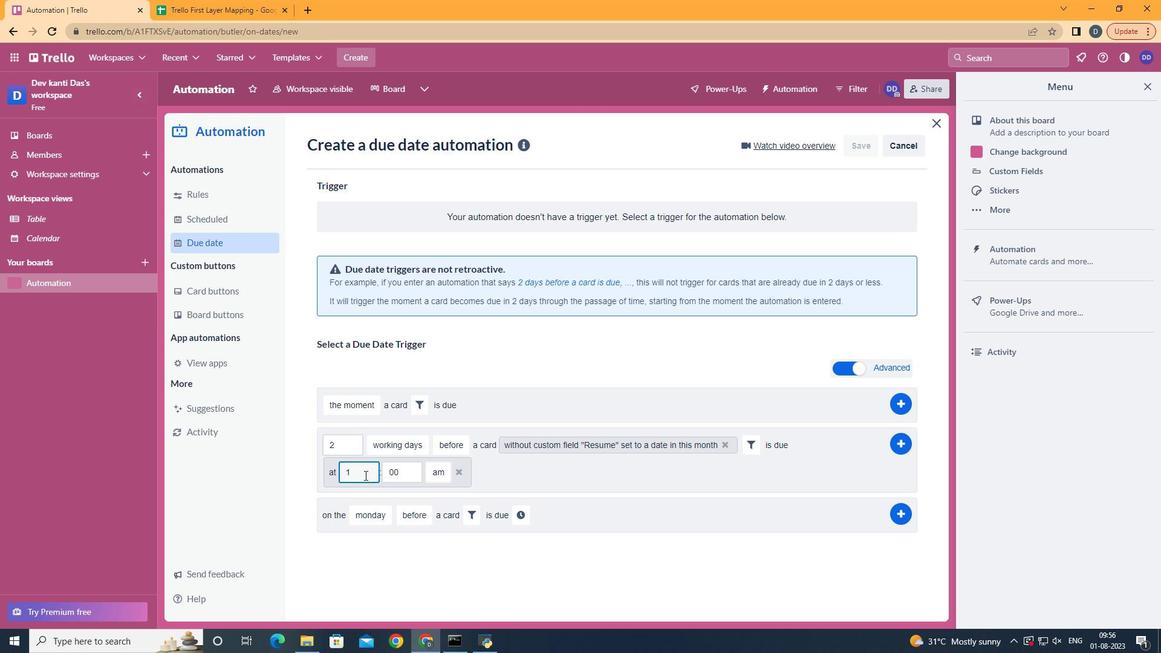 
Action: Mouse moved to (904, 440)
Screenshot: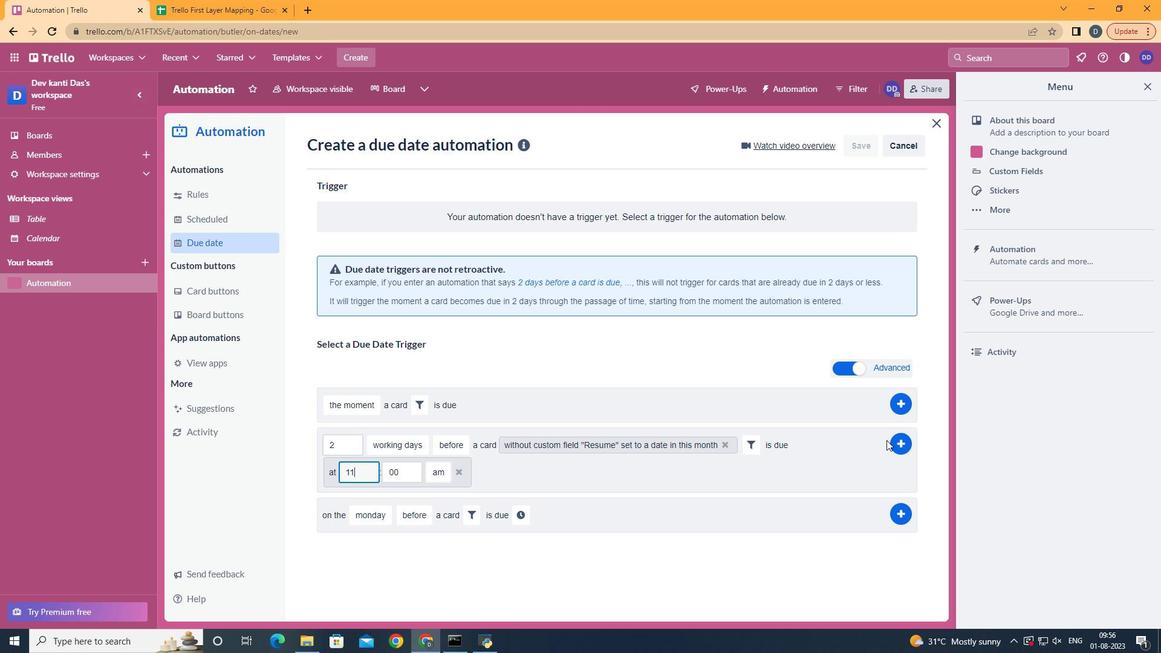 
Action: Mouse pressed left at (904, 440)
Screenshot: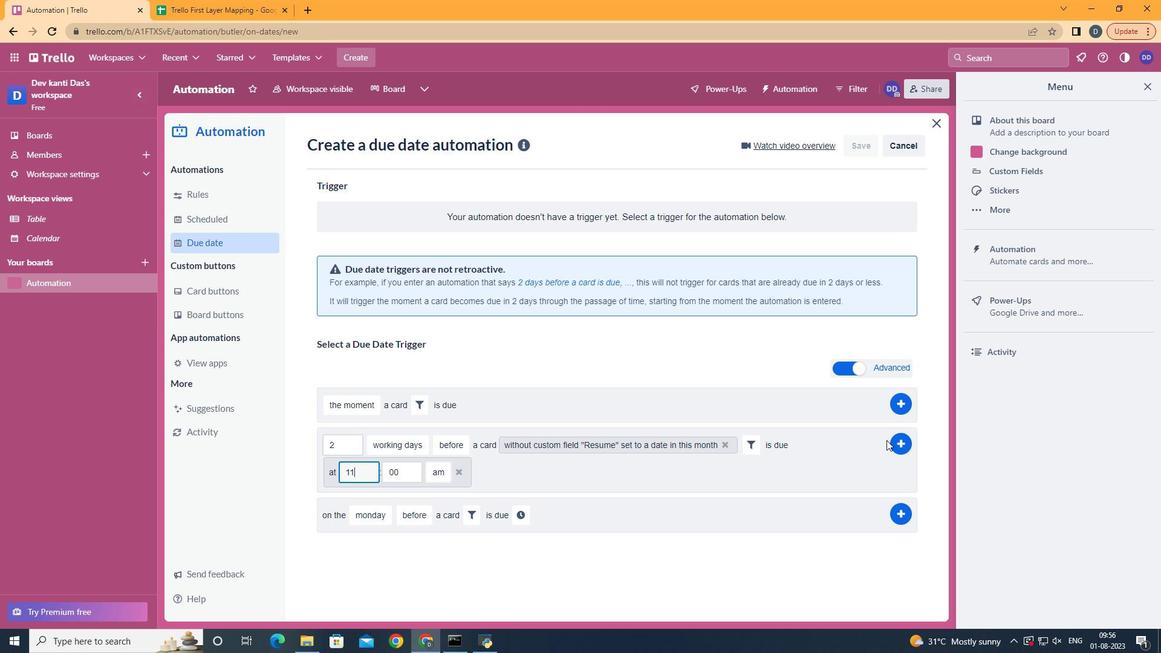 
Action: Mouse moved to (431, 229)
Screenshot: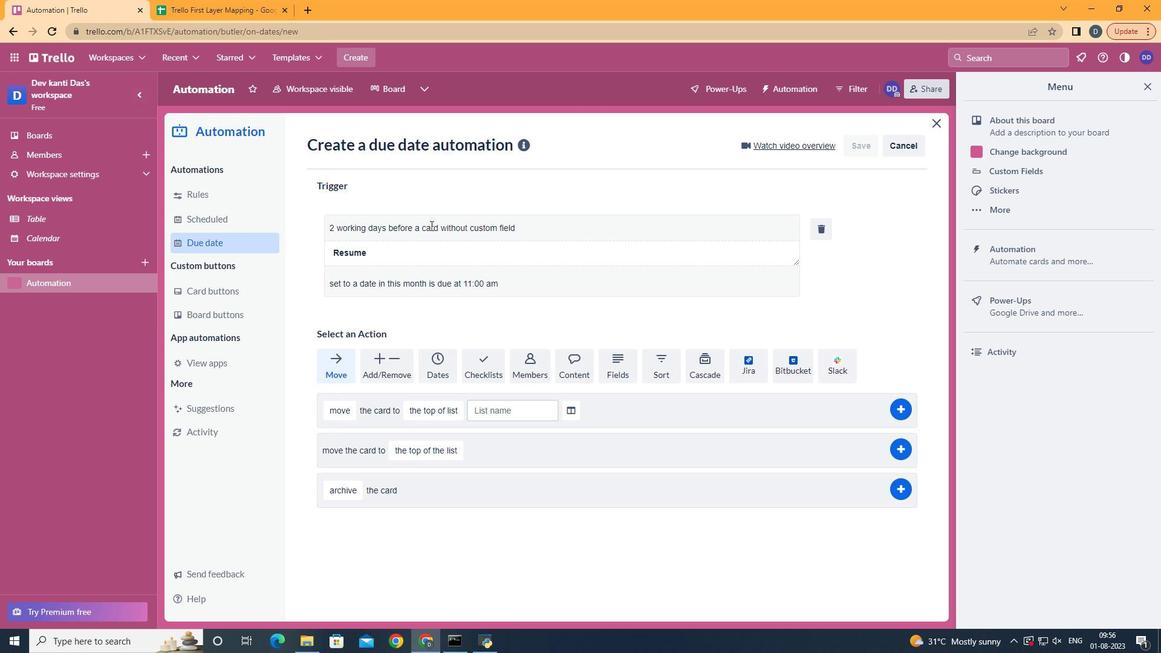 
